 Task: Search for the email with the subject Request for remote work logged in from softage.1@softage.net with the filter, email from softage.10@softage.net and a new filter,  Delete it 
Action: Mouse moved to (694, 73)
Screenshot: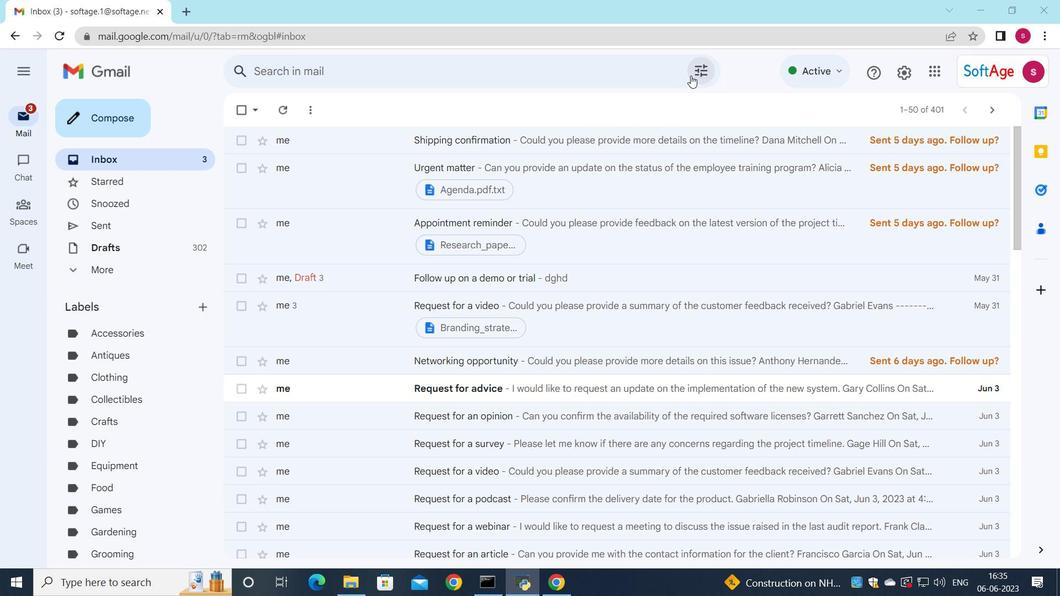 
Action: Mouse pressed left at (694, 73)
Screenshot: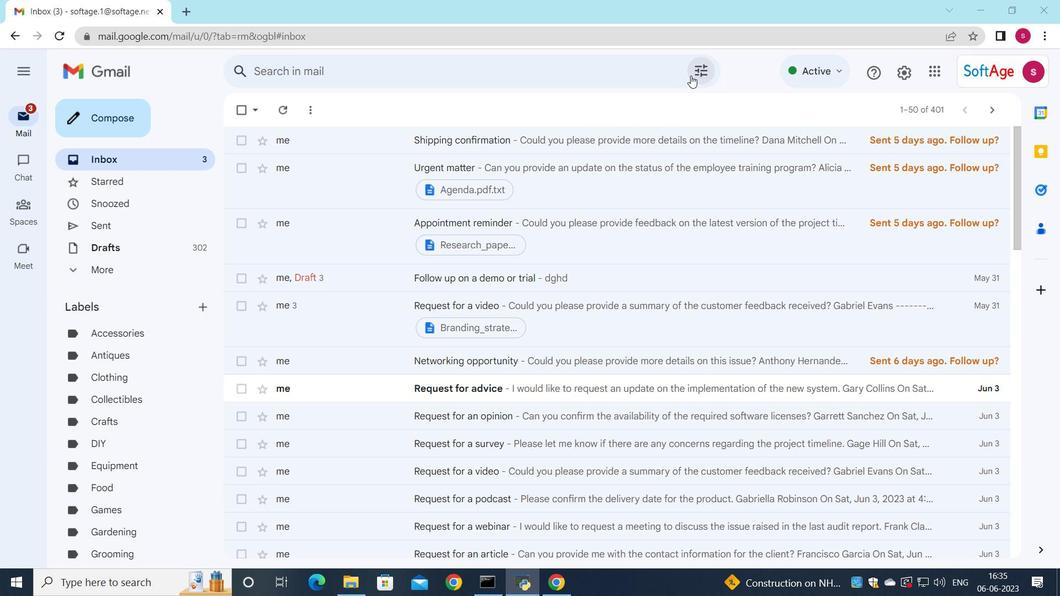 
Action: Mouse moved to (590, 120)
Screenshot: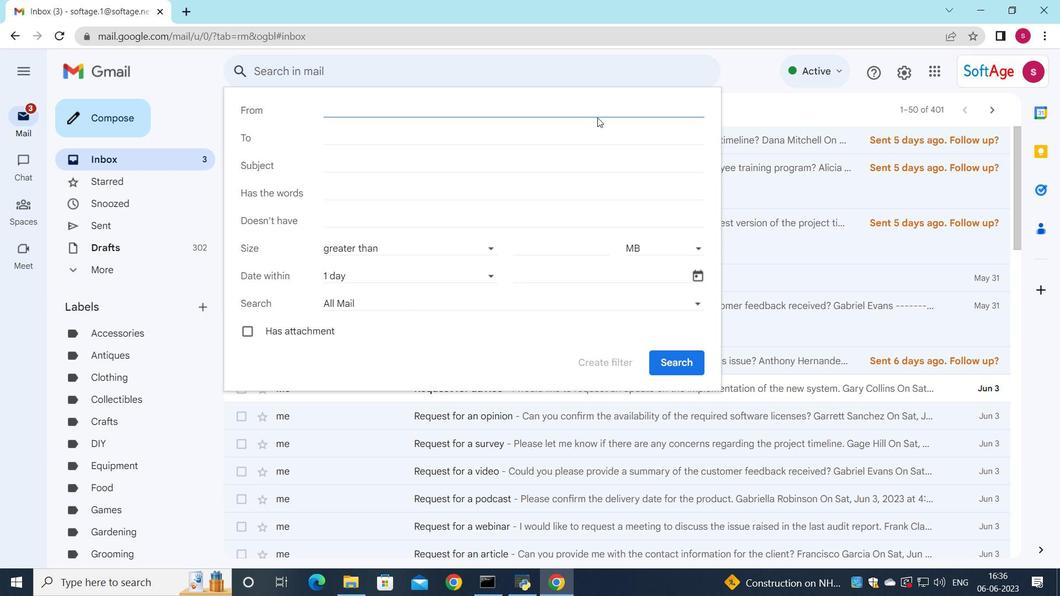 
Action: Key pressed so
Screenshot: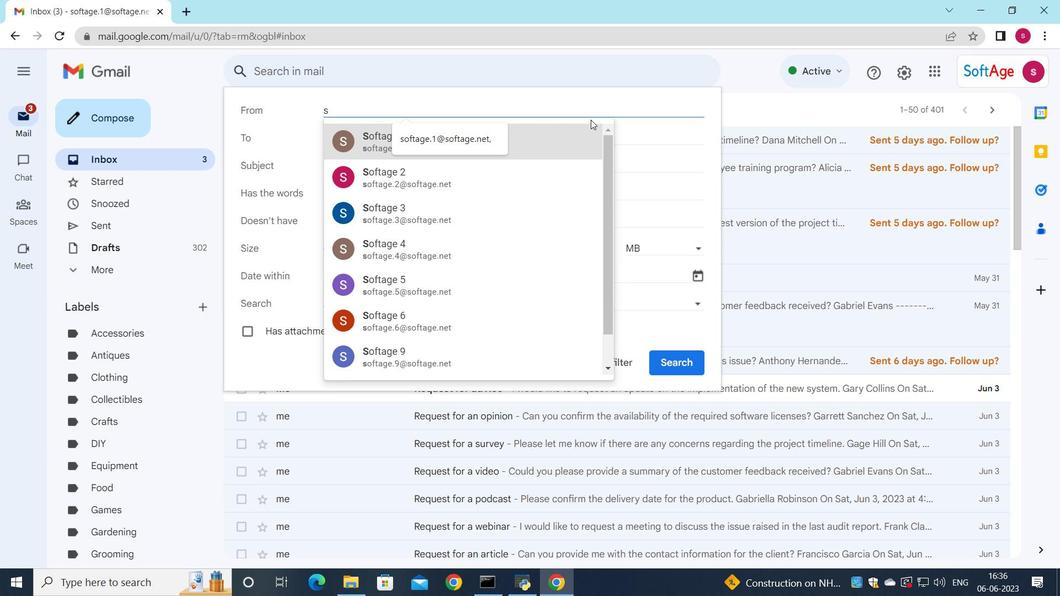 
Action: Mouse moved to (485, 138)
Screenshot: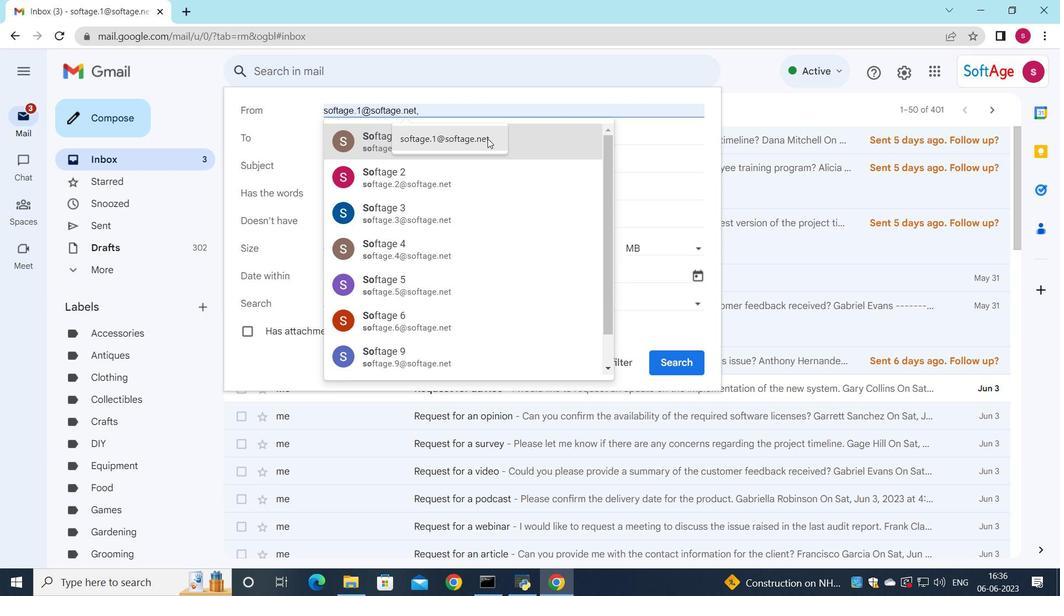 
Action: Mouse pressed left at (485, 138)
Screenshot: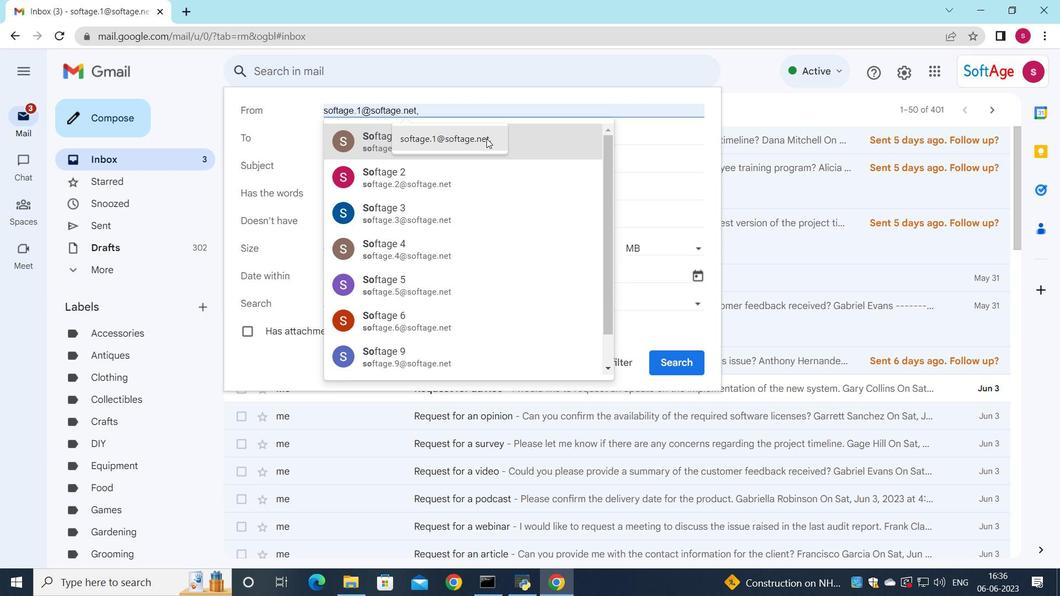 
Action: Mouse moved to (399, 135)
Screenshot: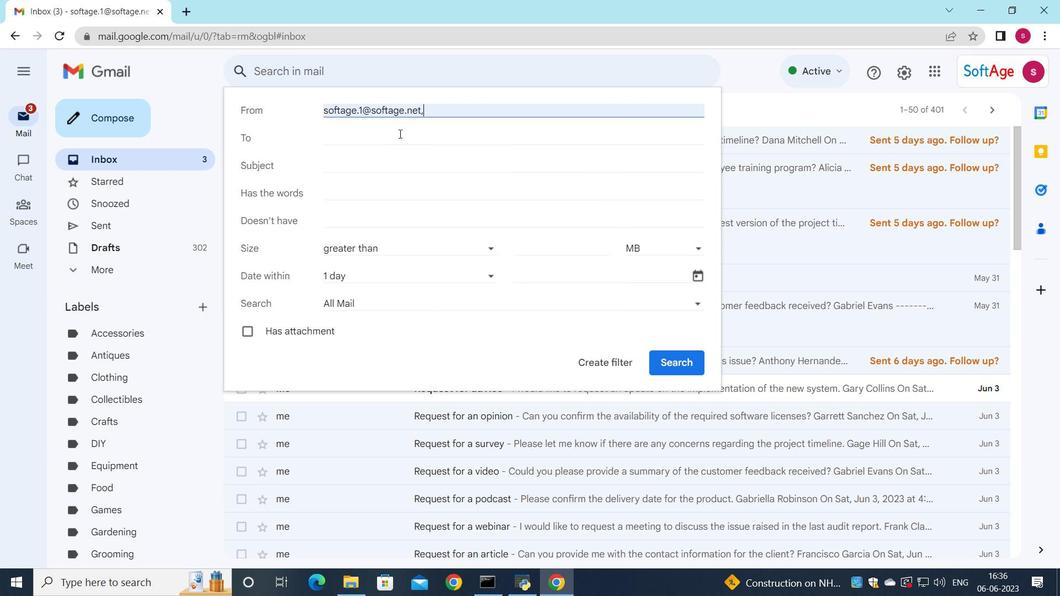
Action: Mouse pressed left at (399, 135)
Screenshot: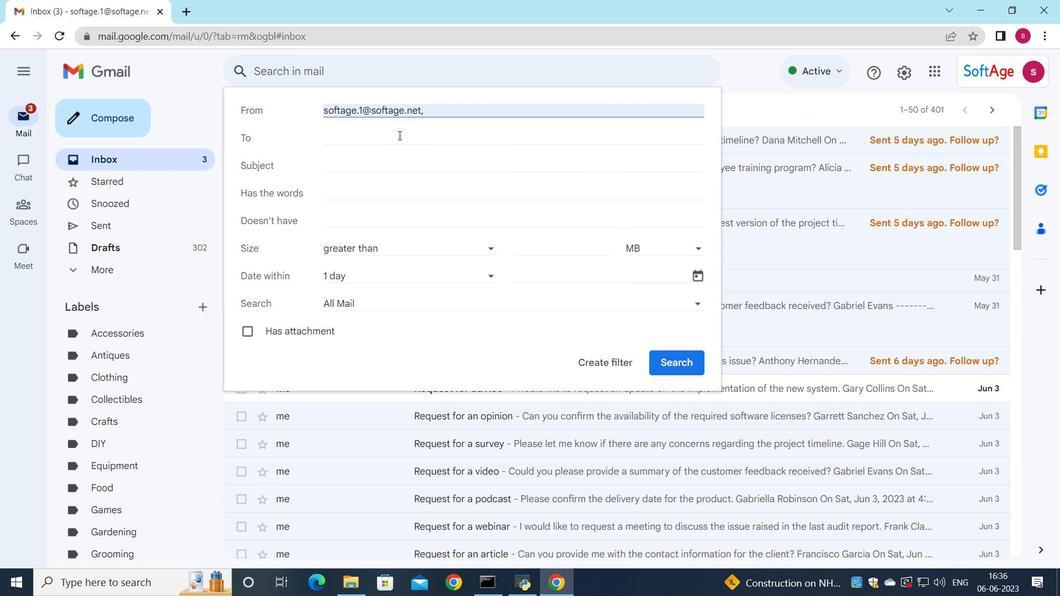 
Action: Key pressed s
Screenshot: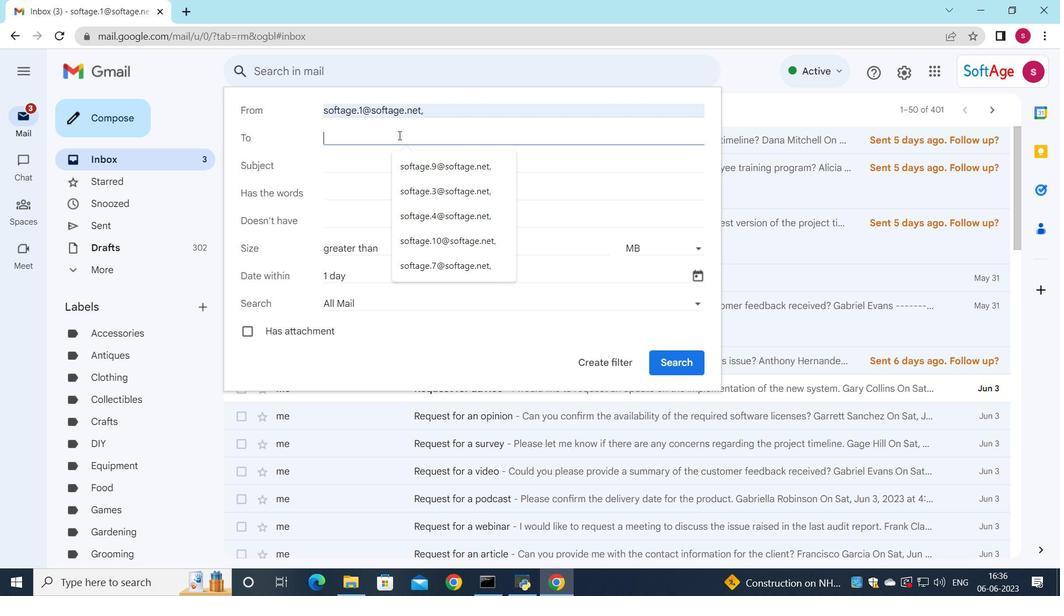
Action: Mouse moved to (424, 194)
Screenshot: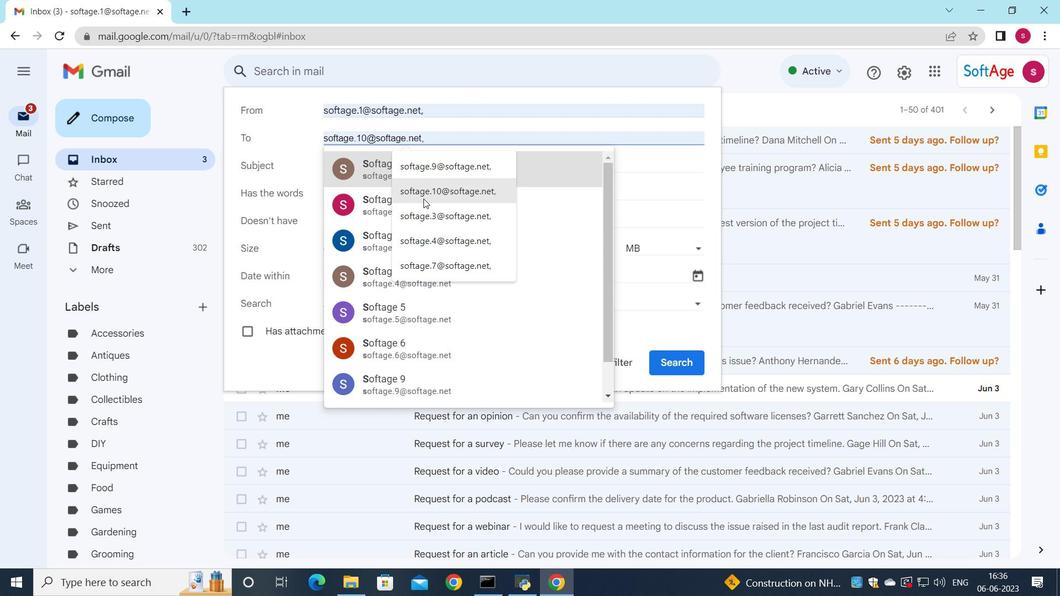 
Action: Mouse pressed left at (424, 194)
Screenshot: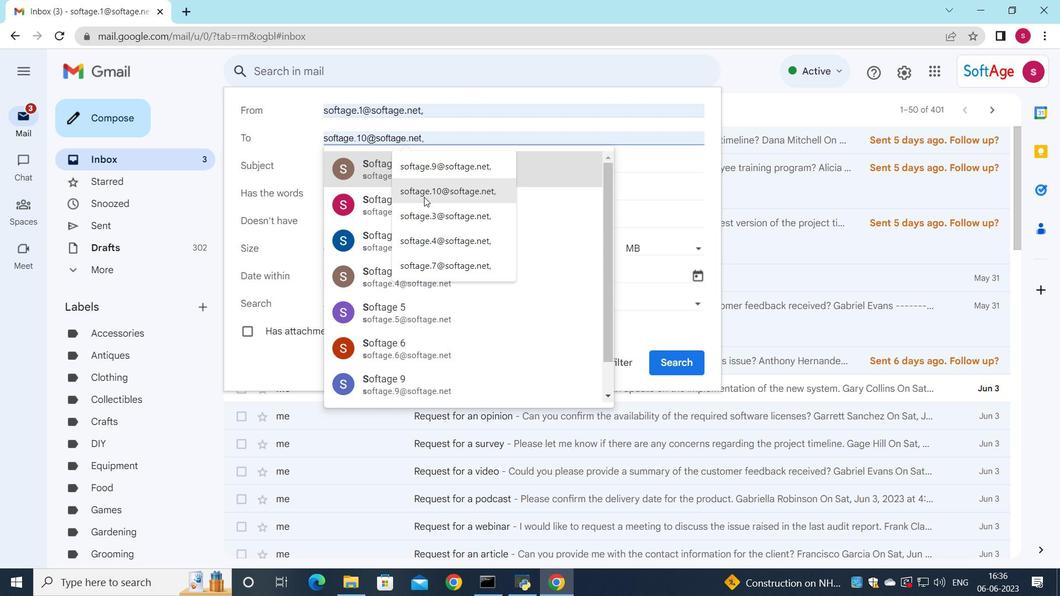 
Action: Mouse moved to (346, 164)
Screenshot: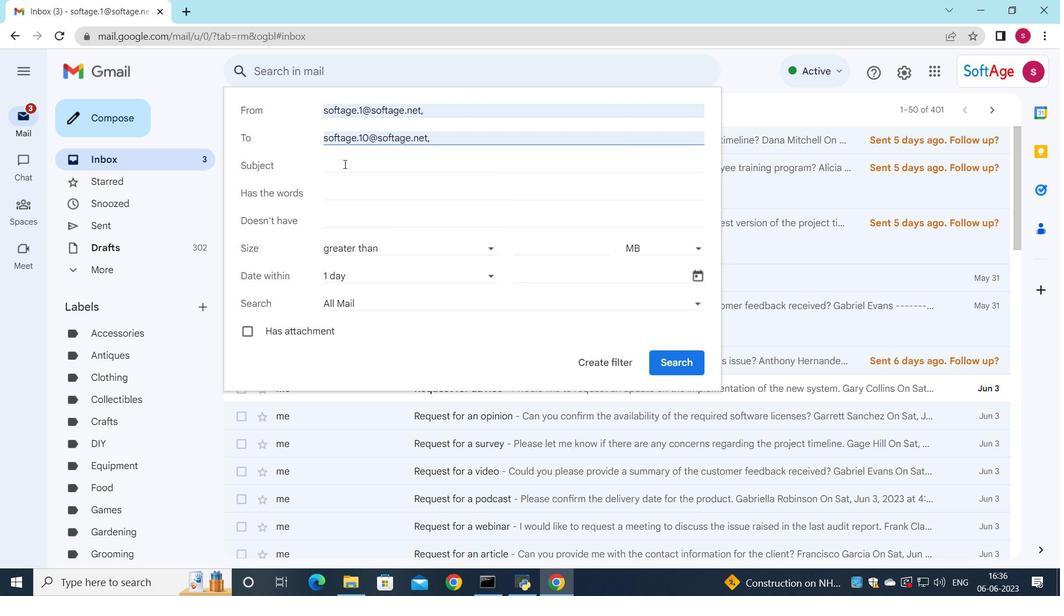 
Action: Mouse pressed left at (346, 164)
Screenshot: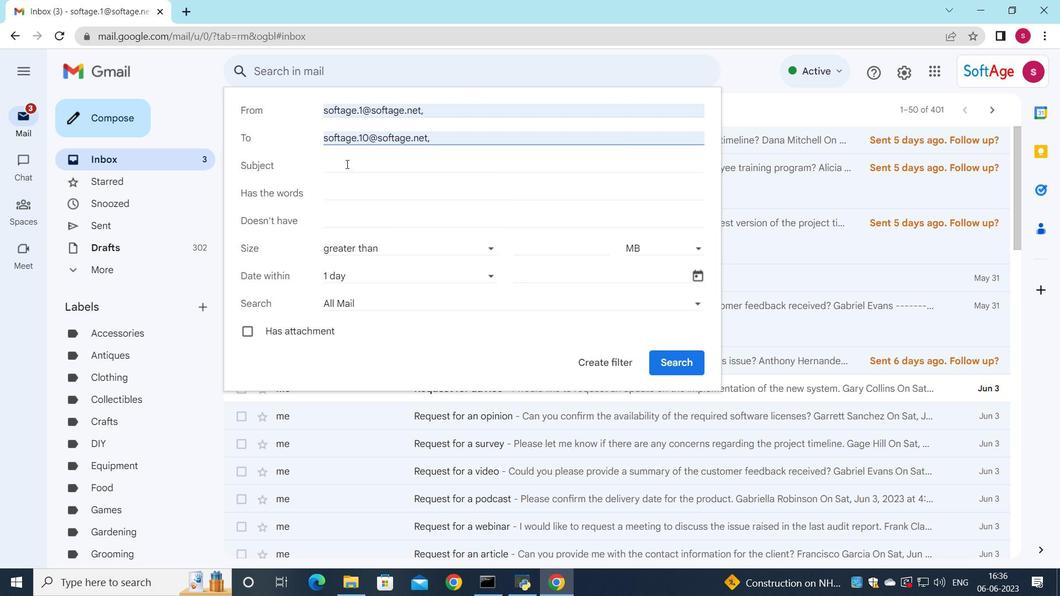 
Action: Key pressed <Key.shift><Key.shift><Key.shift><Key.shift><Key.shift>Request<Key.space>for<Key.space>remote<Key.space>work
Screenshot: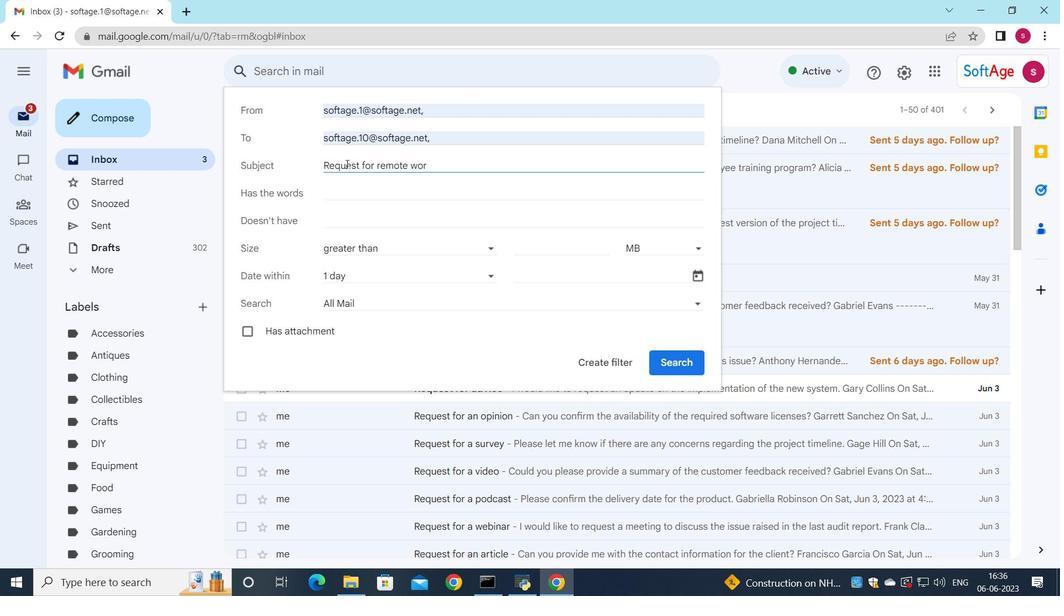 
Action: Mouse moved to (389, 271)
Screenshot: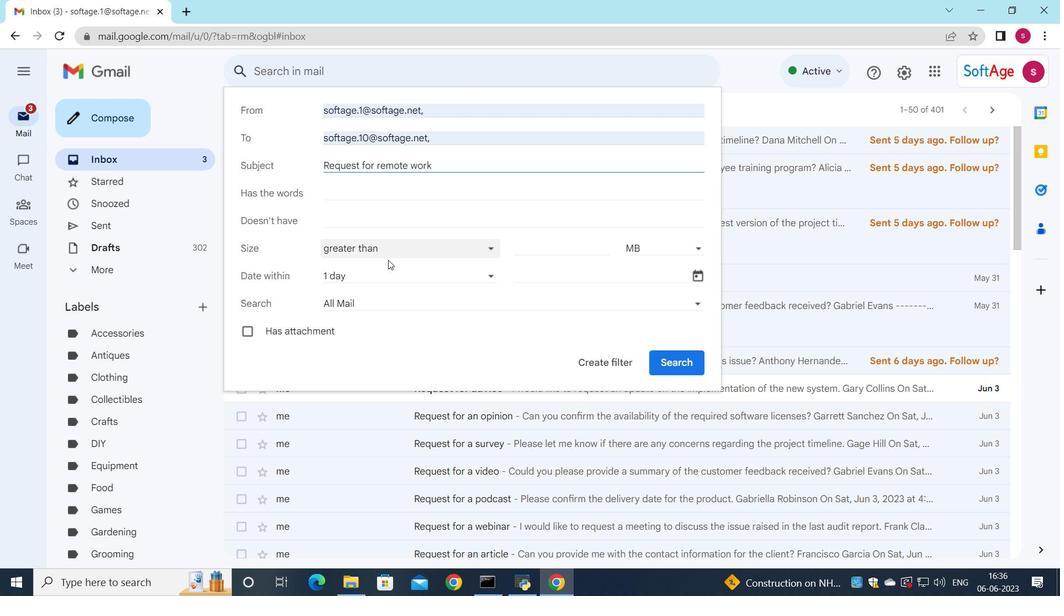 
Action: Mouse pressed left at (389, 271)
Screenshot: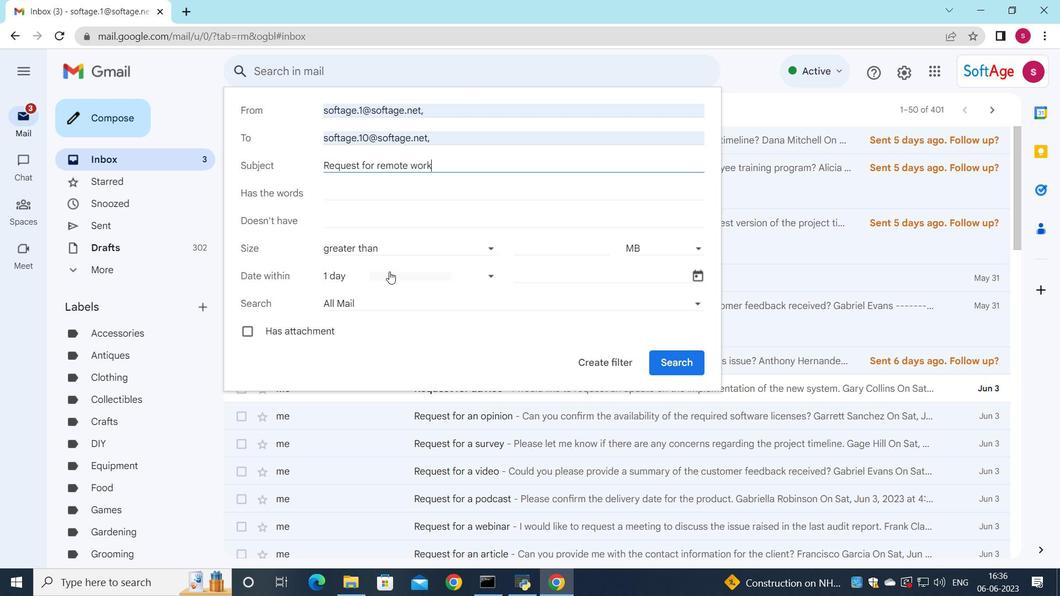 
Action: Mouse moved to (366, 435)
Screenshot: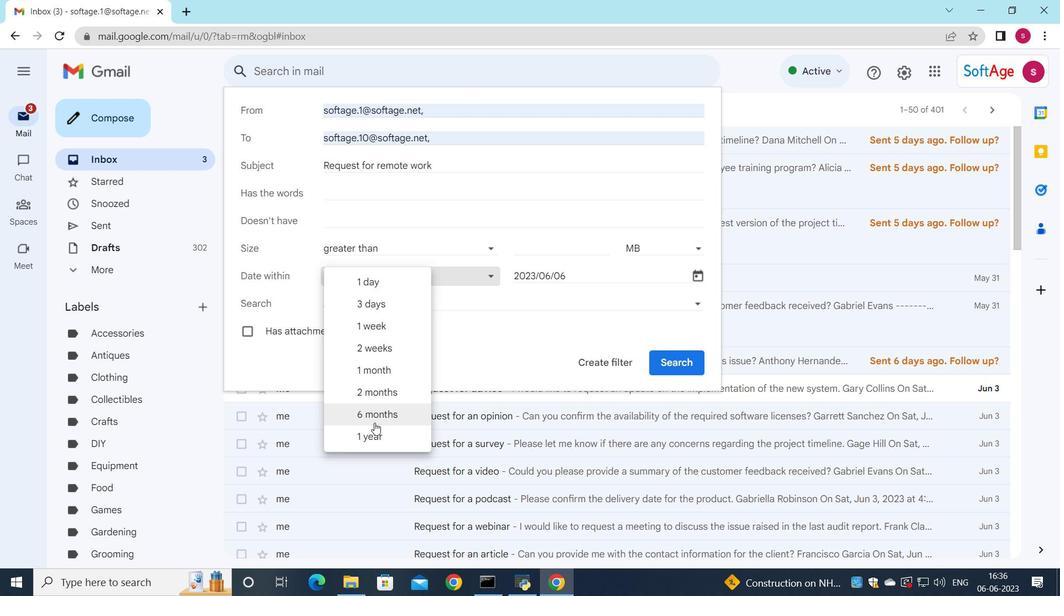 
Action: Mouse pressed left at (366, 435)
Screenshot: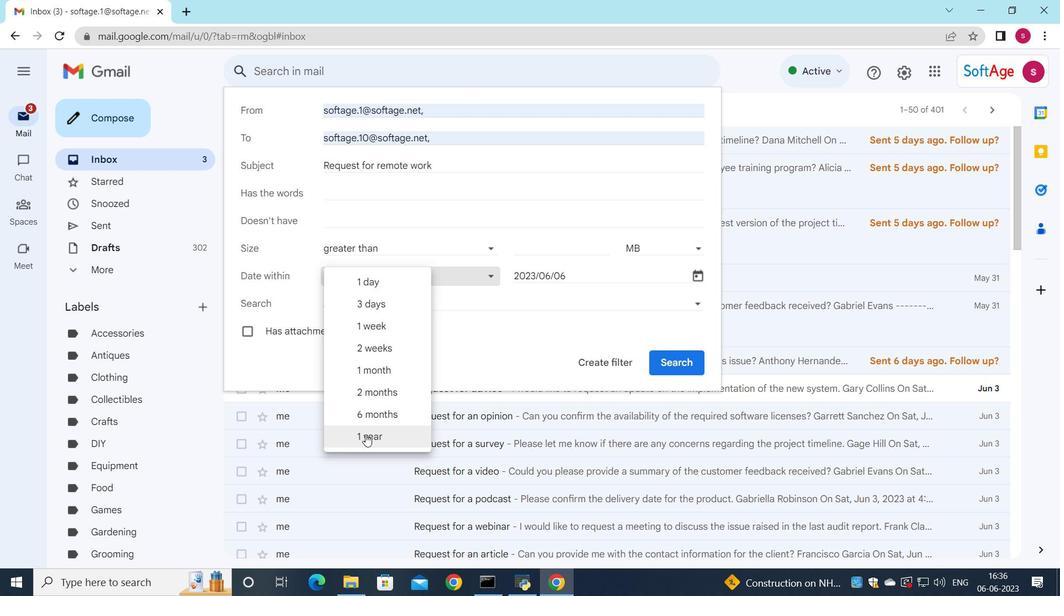 
Action: Mouse moved to (584, 360)
Screenshot: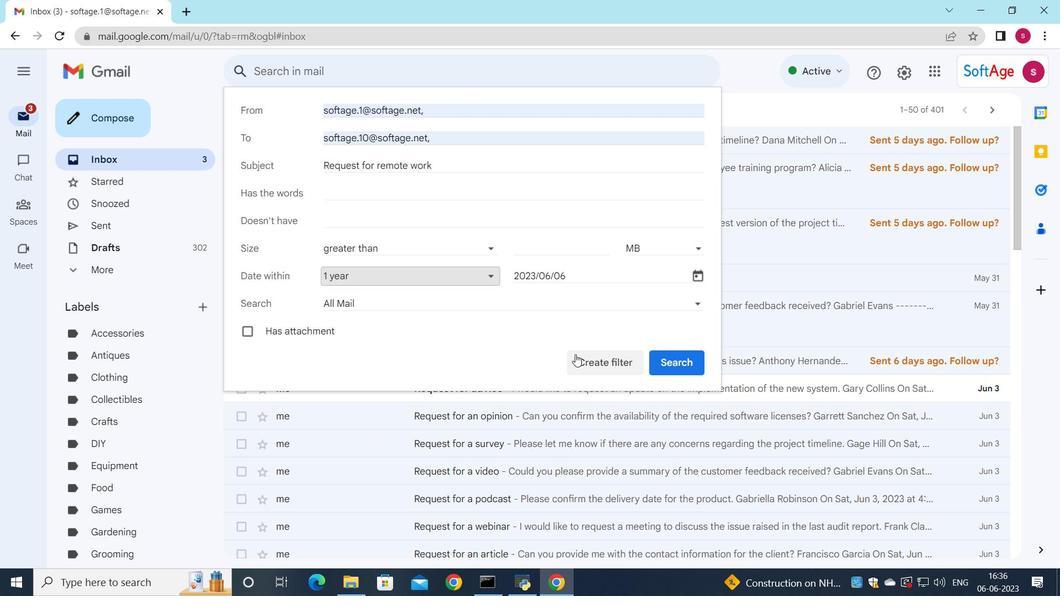 
Action: Mouse pressed left at (584, 360)
Screenshot: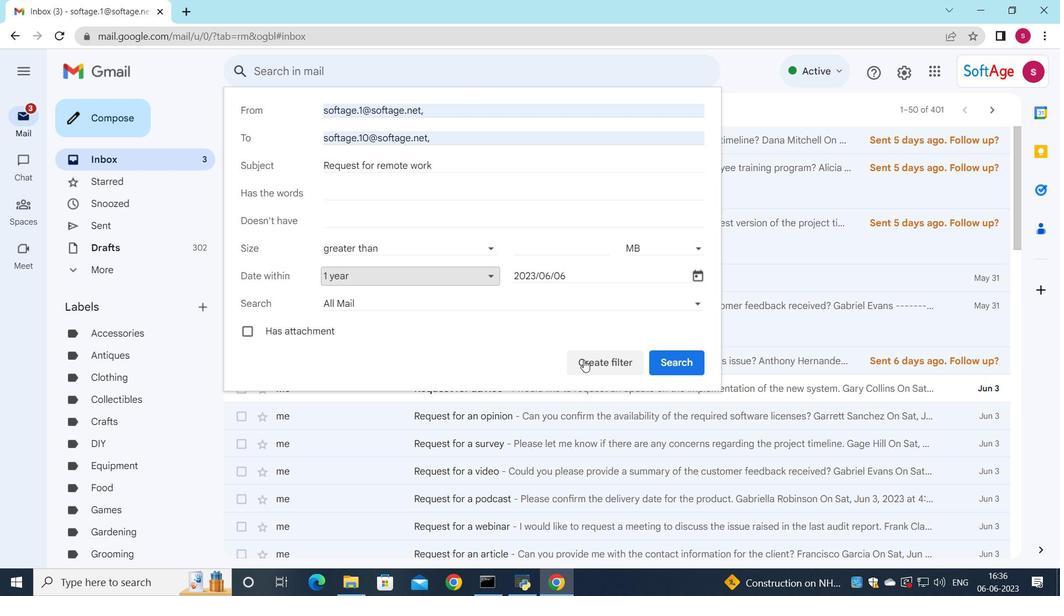 
Action: Mouse moved to (259, 238)
Screenshot: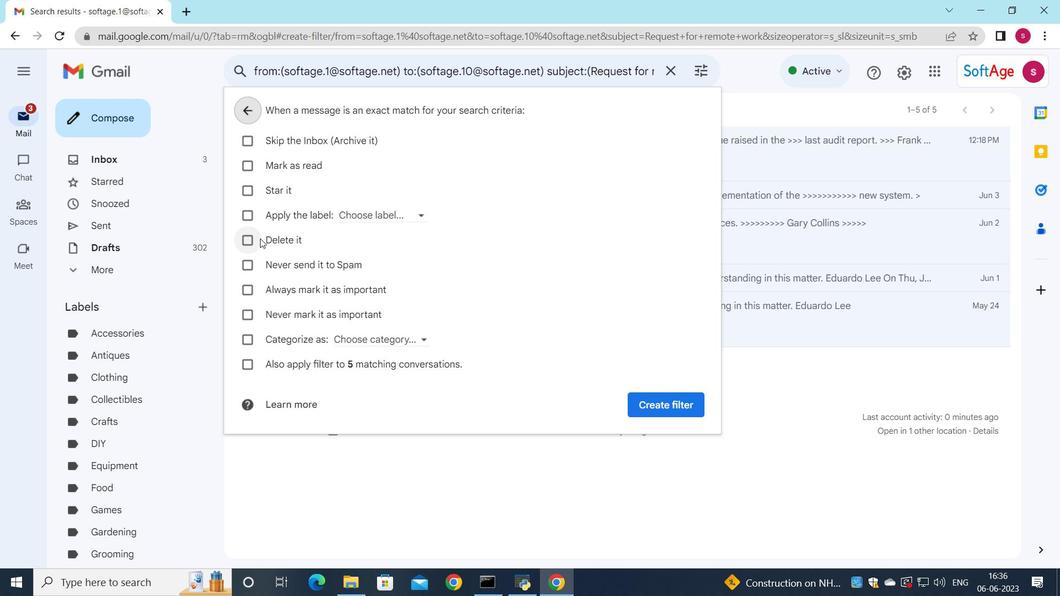 
Action: Mouse pressed left at (259, 238)
Screenshot: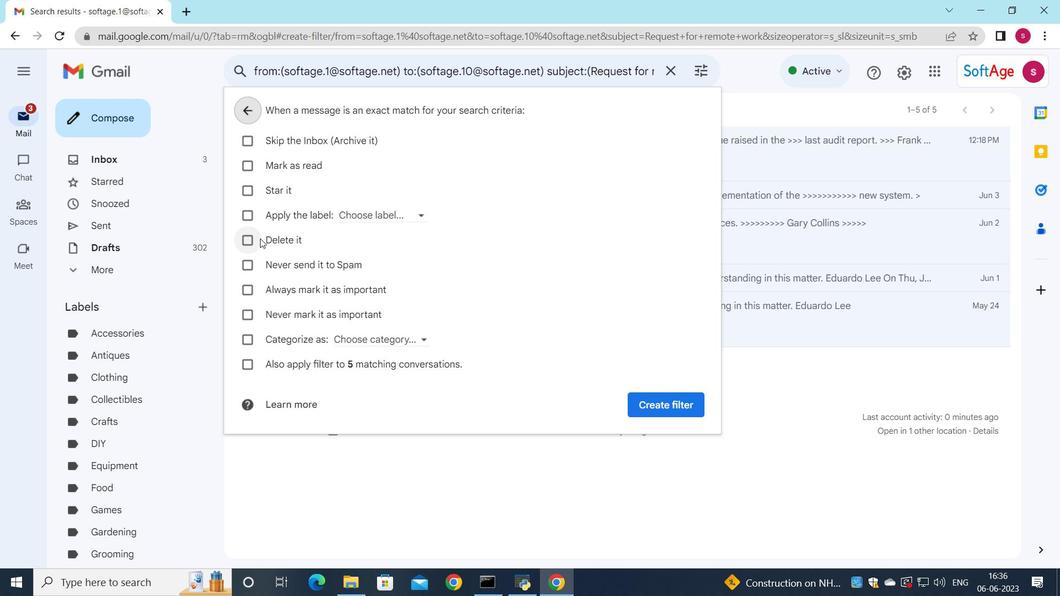 
Action: Mouse moved to (637, 398)
Screenshot: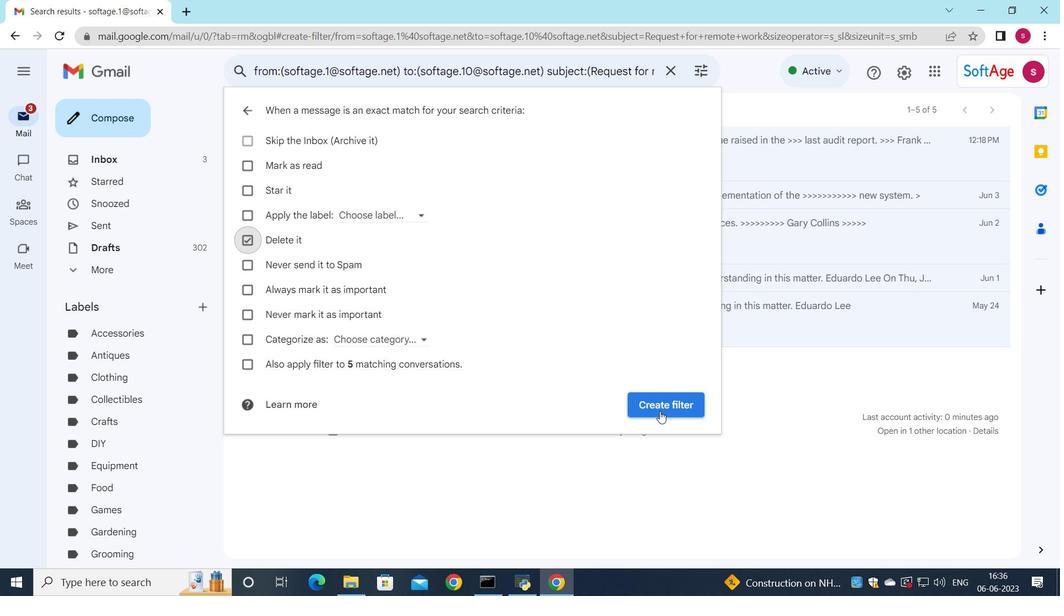 
Action: Mouse pressed left at (637, 398)
Screenshot: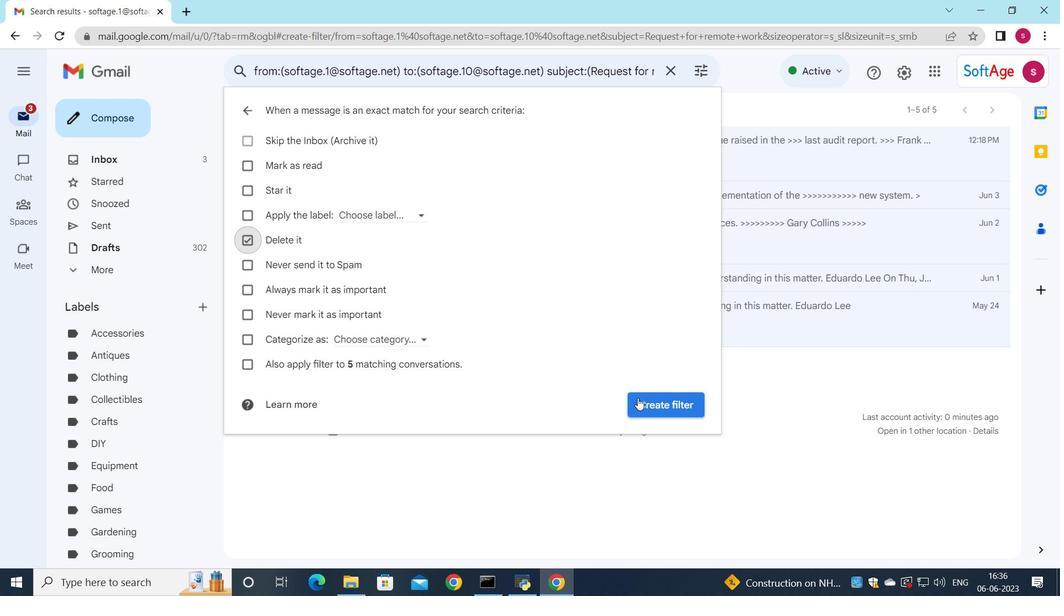 
